Task: Create a due date automation trigger when advanced on, on the tuesday before a card is due add fields without custom field "Resume" set to a date less than 1 days ago at 11:00 AM.
Action: Mouse moved to (967, 95)
Screenshot: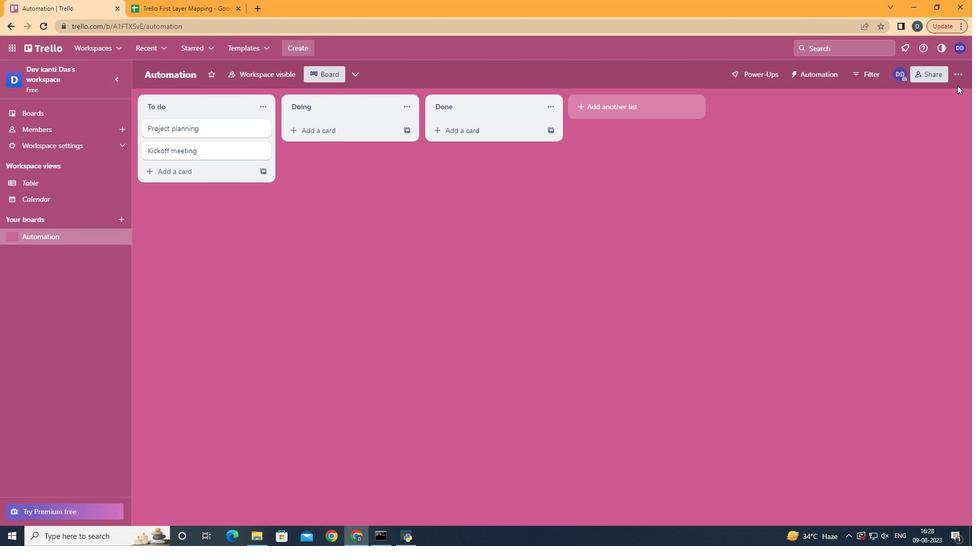 
Action: Mouse pressed left at (967, 95)
Screenshot: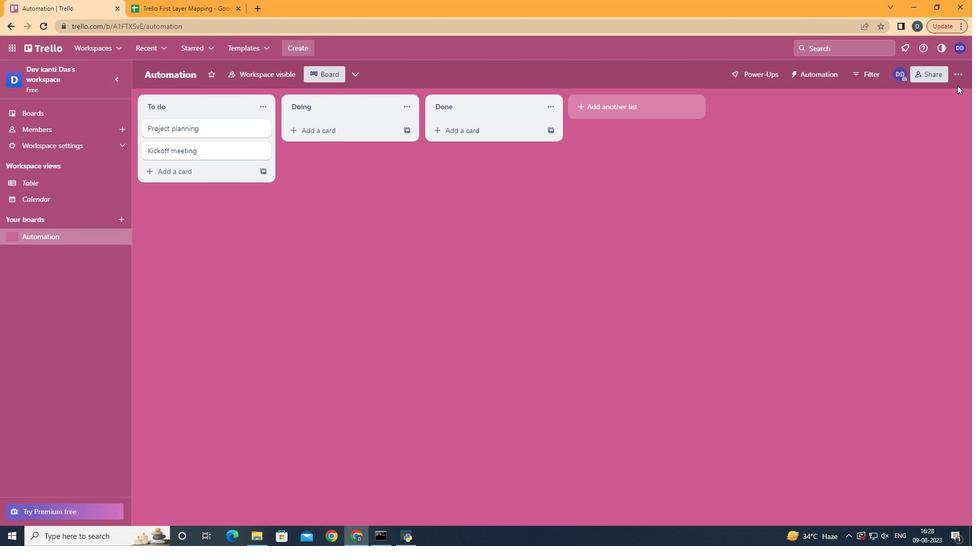 
Action: Mouse moved to (967, 88)
Screenshot: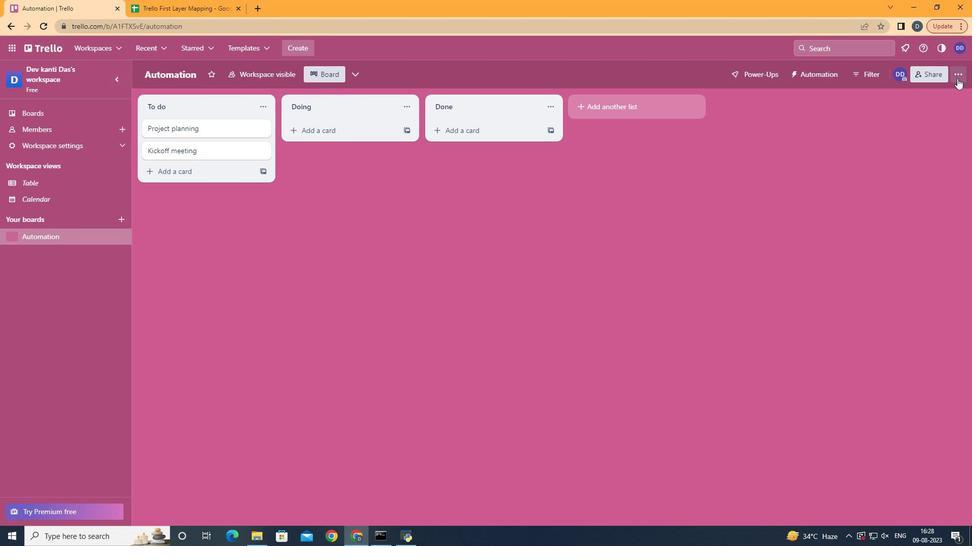 
Action: Mouse pressed left at (967, 88)
Screenshot: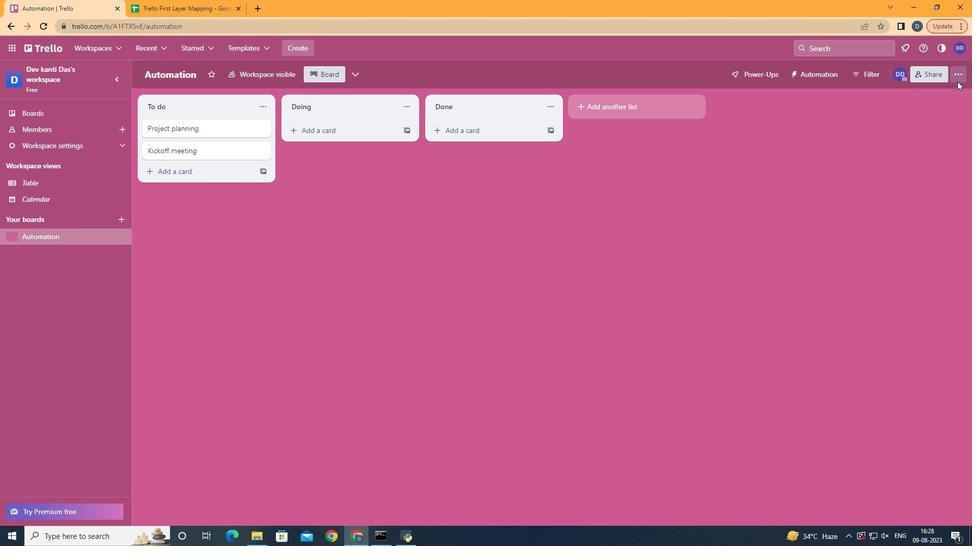 
Action: Mouse moved to (877, 232)
Screenshot: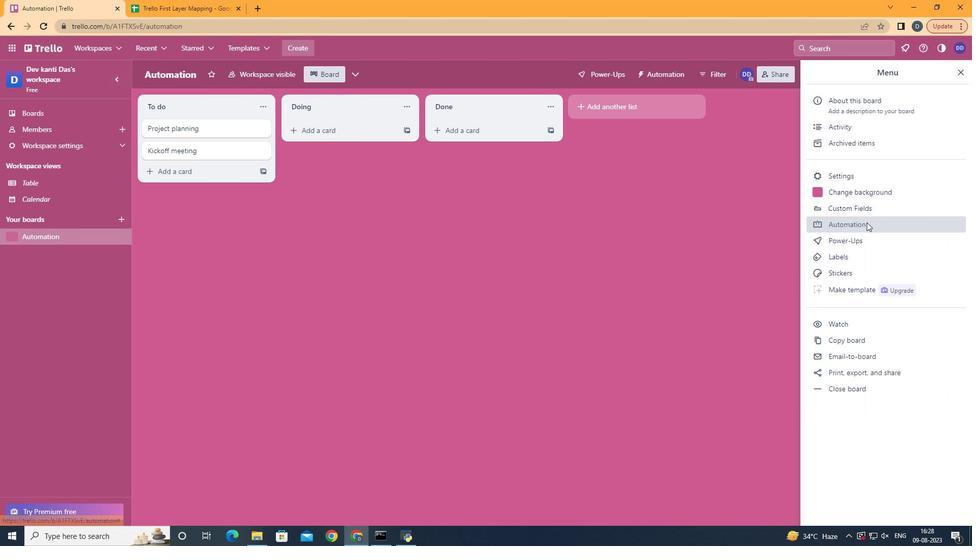 
Action: Mouse pressed left at (877, 232)
Screenshot: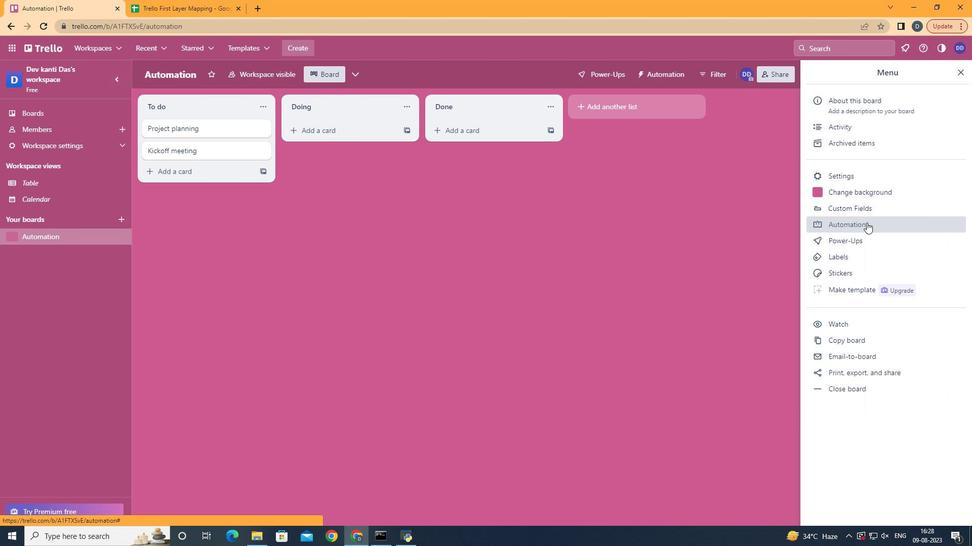 
Action: Mouse moved to (196, 216)
Screenshot: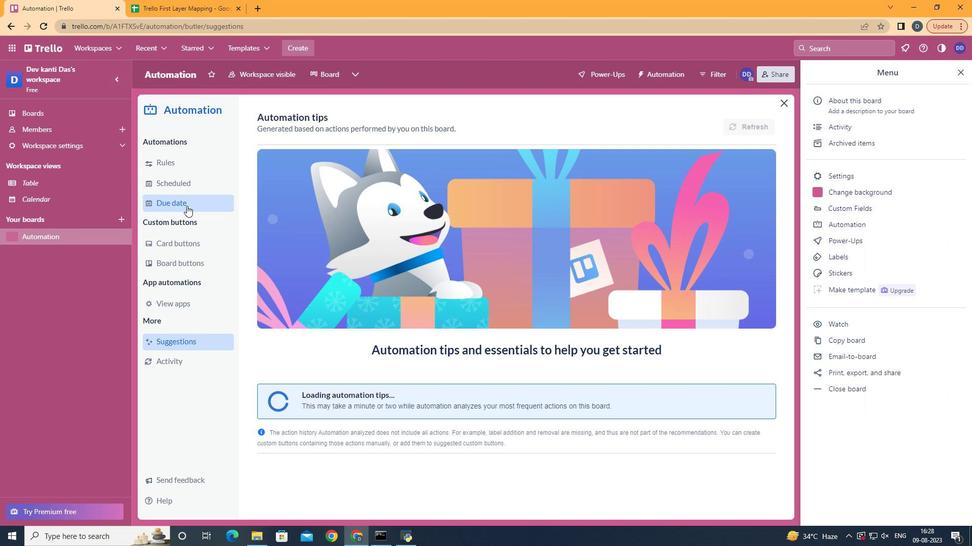 
Action: Mouse pressed left at (196, 216)
Screenshot: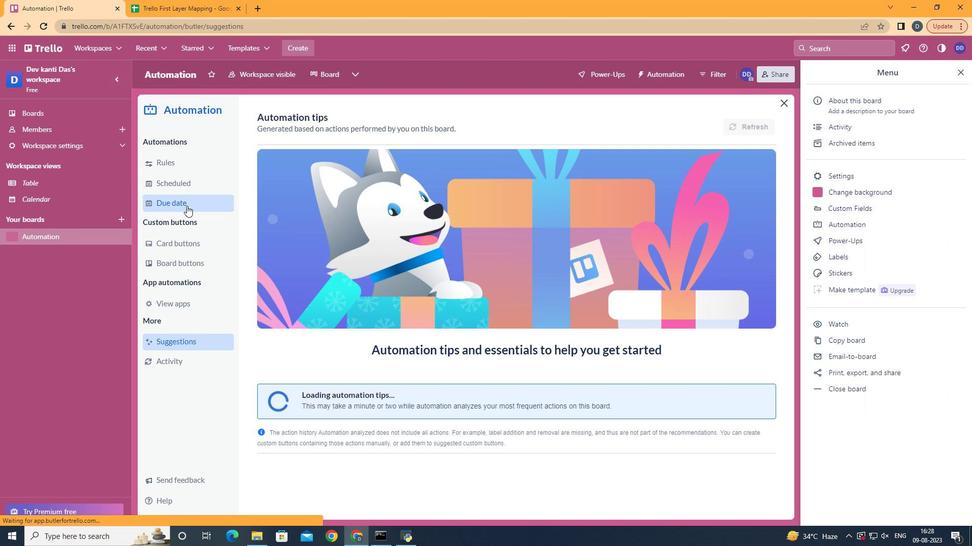 
Action: Mouse moved to (737, 130)
Screenshot: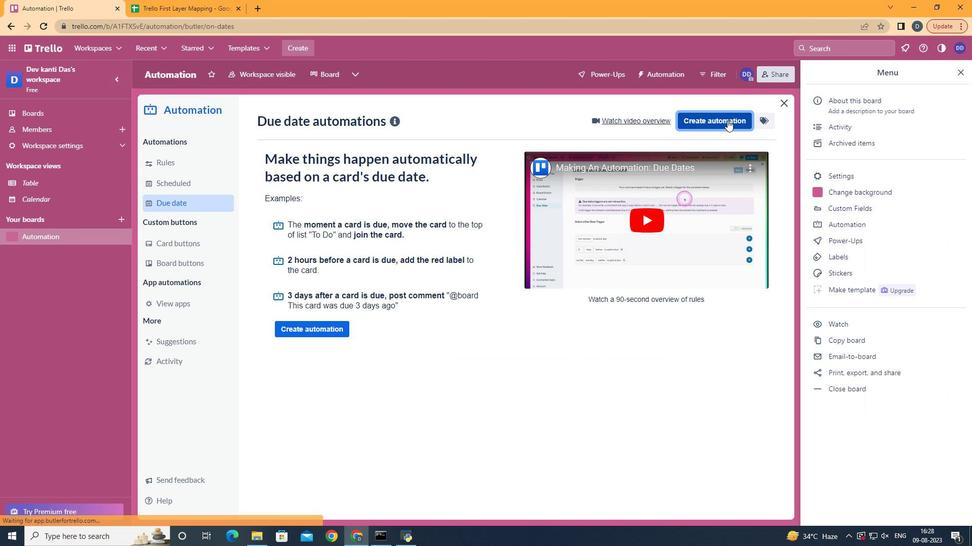 
Action: Mouse pressed left at (737, 130)
Screenshot: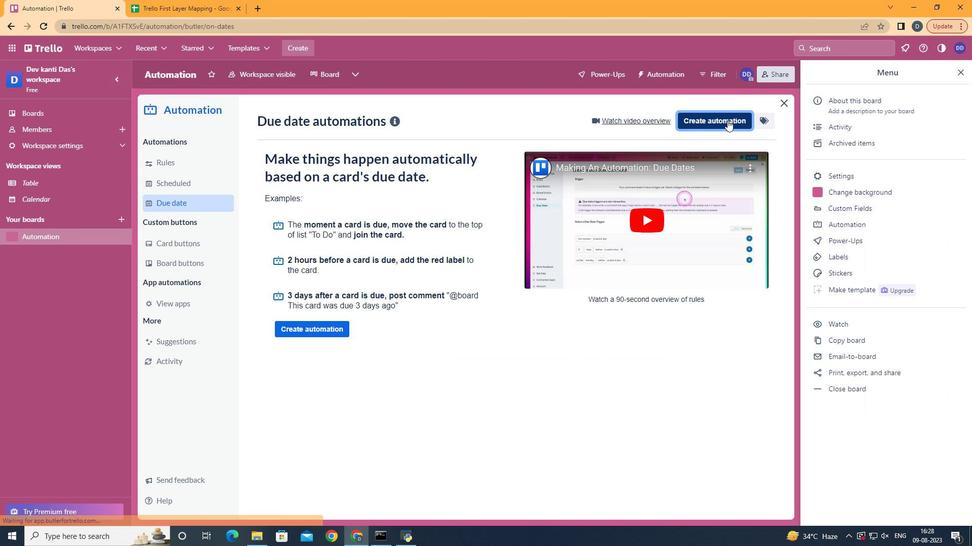 
Action: Mouse moved to (493, 228)
Screenshot: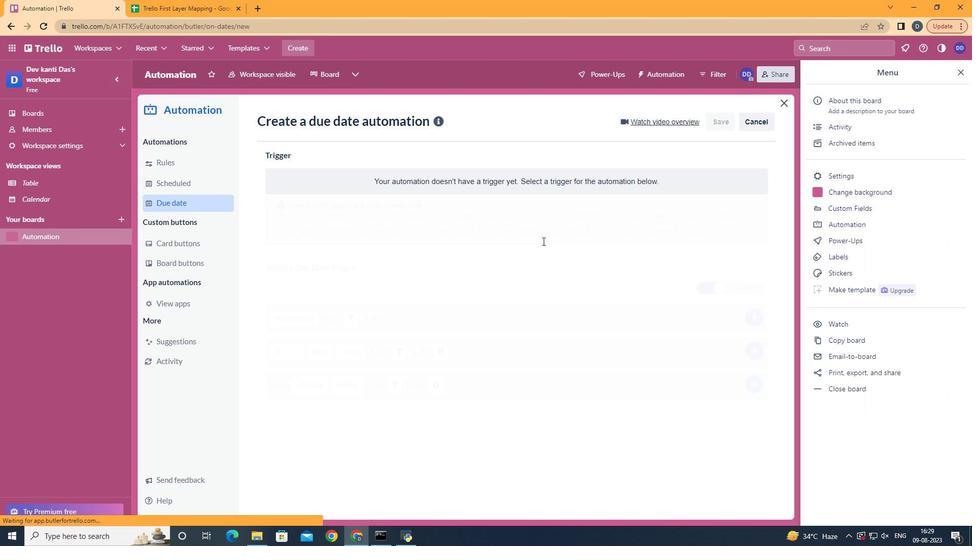 
Action: Mouse pressed left at (493, 228)
Screenshot: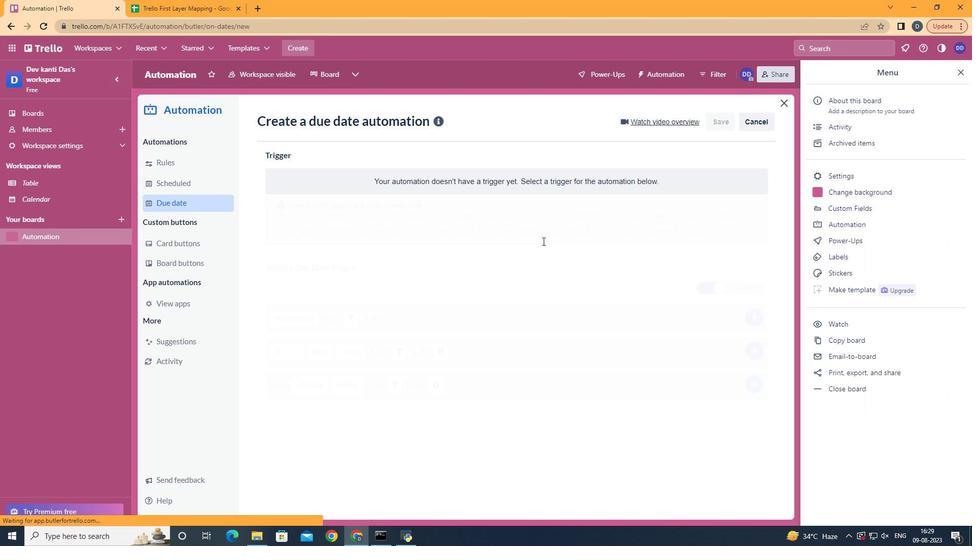 
Action: Mouse moved to (311, 296)
Screenshot: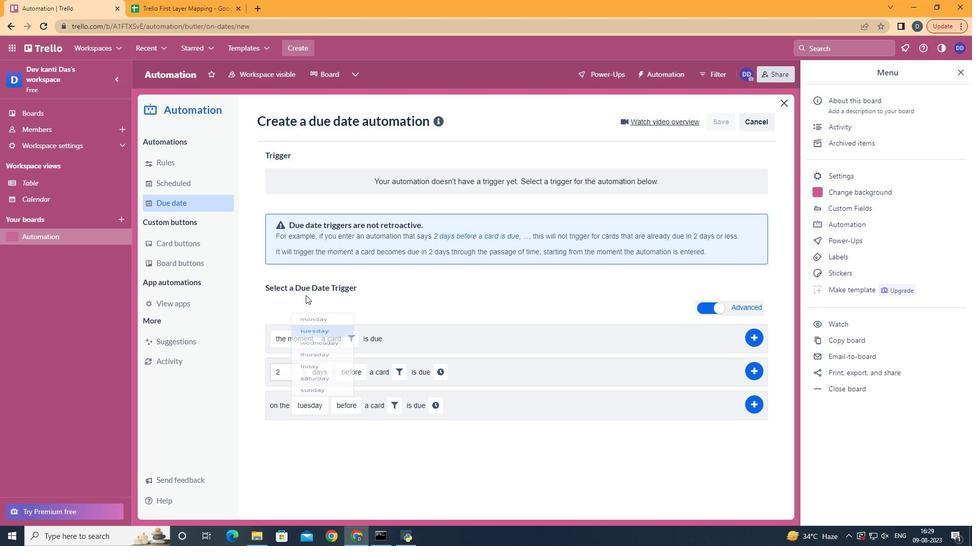
Action: Mouse pressed left at (311, 296)
Screenshot: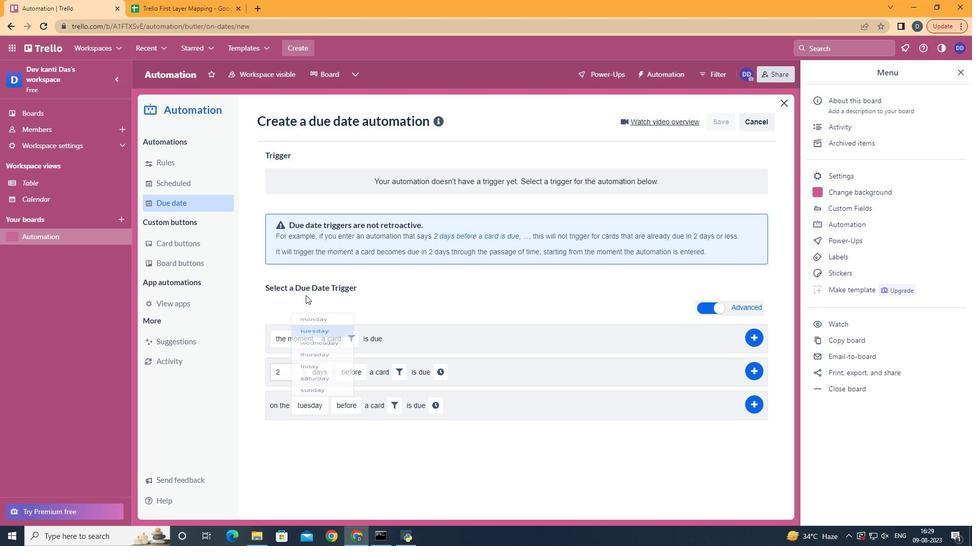 
Action: Mouse moved to (403, 411)
Screenshot: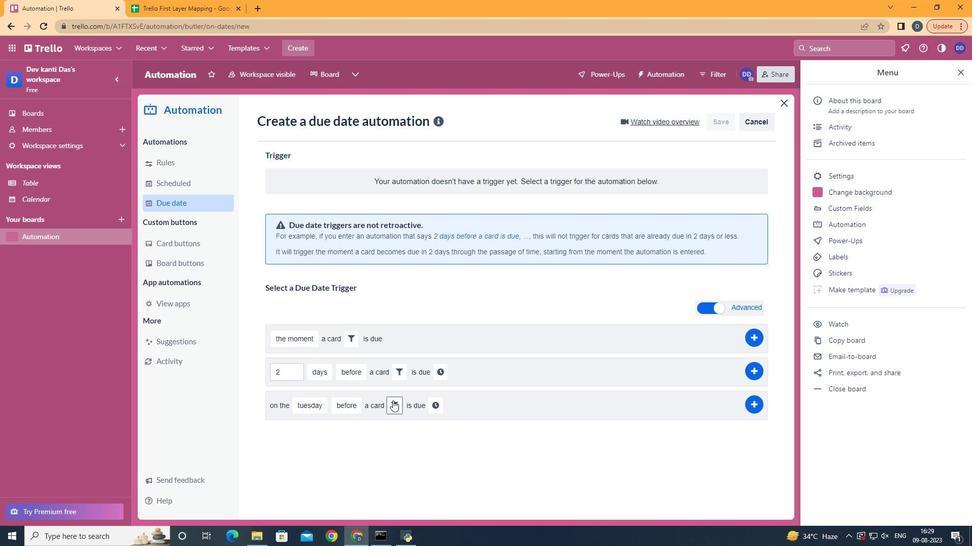 
Action: Mouse pressed left at (403, 411)
Screenshot: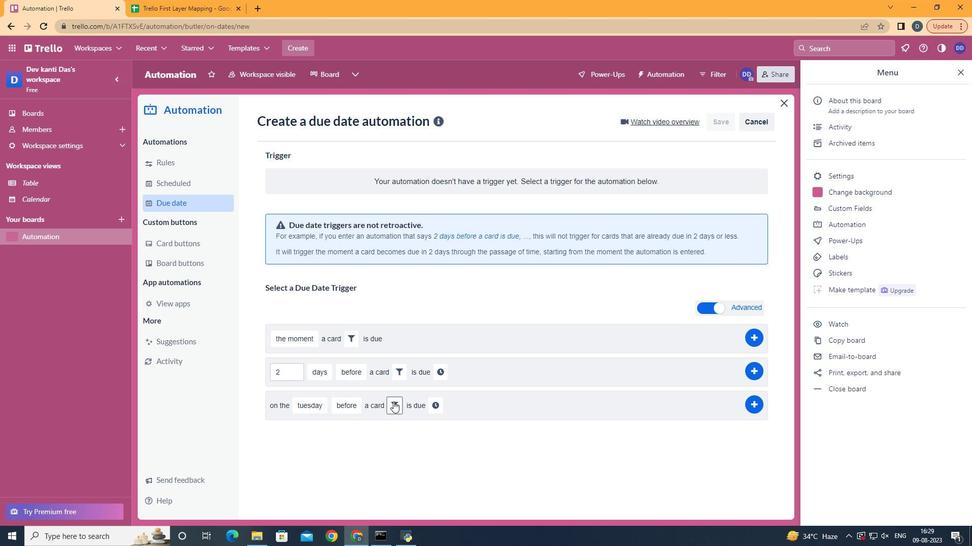
Action: Mouse moved to (562, 452)
Screenshot: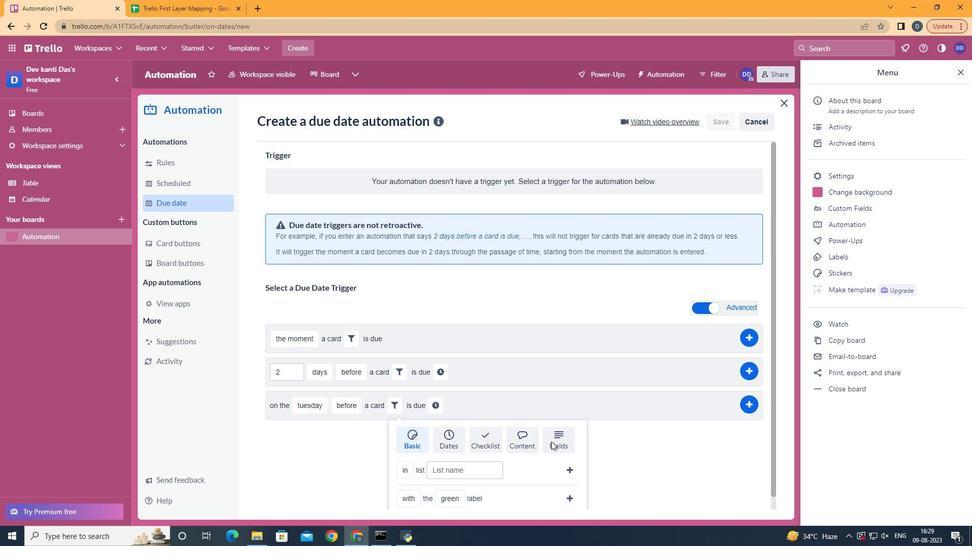 
Action: Mouse pressed left at (562, 452)
Screenshot: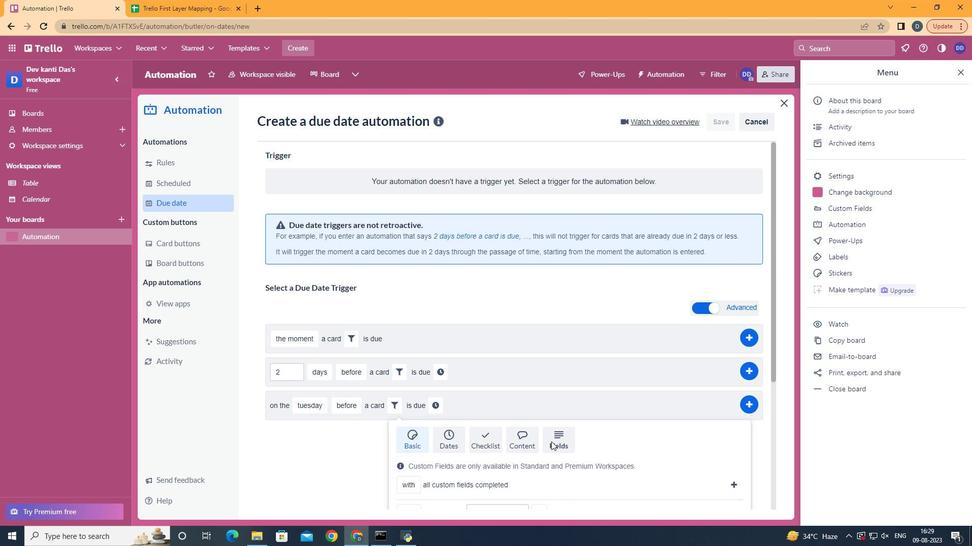 
Action: Mouse moved to (561, 452)
Screenshot: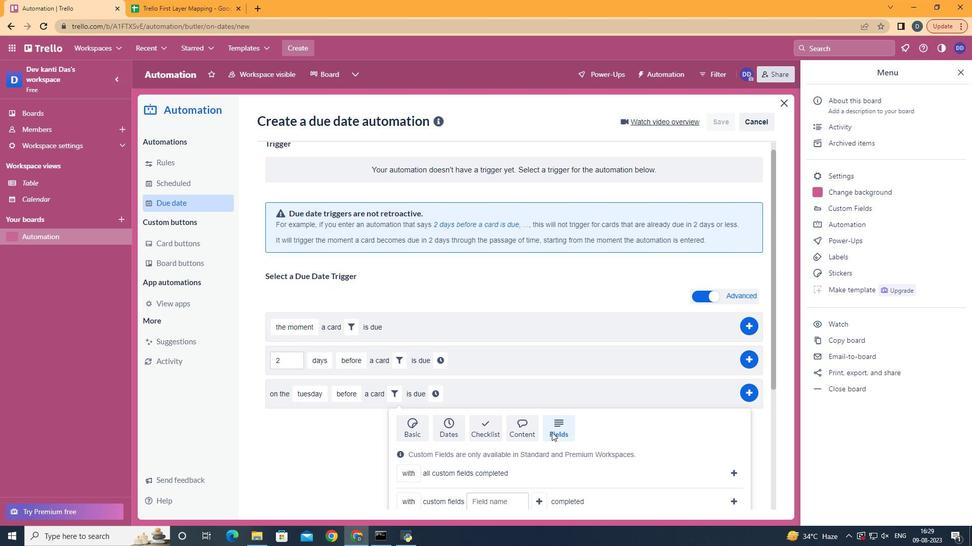 
Action: Mouse scrolled (561, 451) with delta (0, 0)
Screenshot: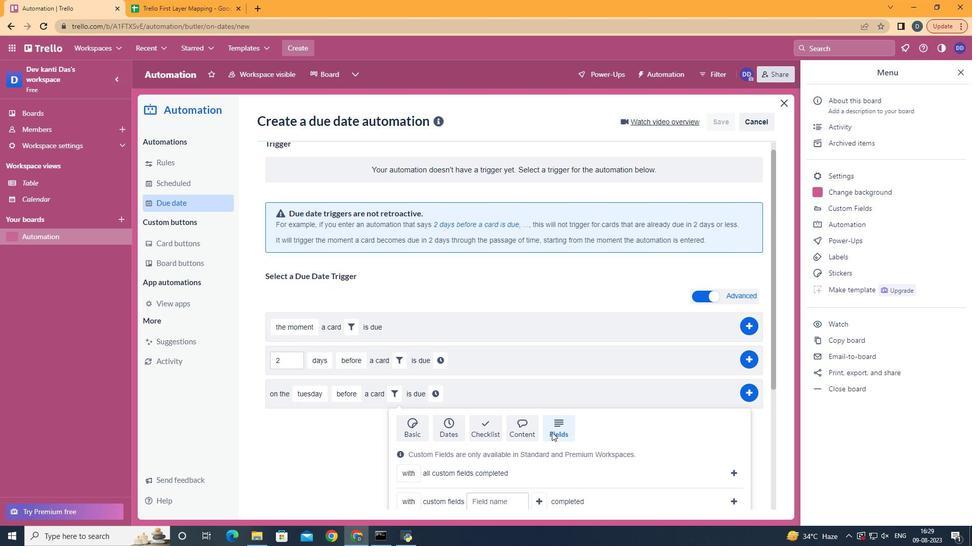 
Action: Mouse scrolled (561, 451) with delta (0, 0)
Screenshot: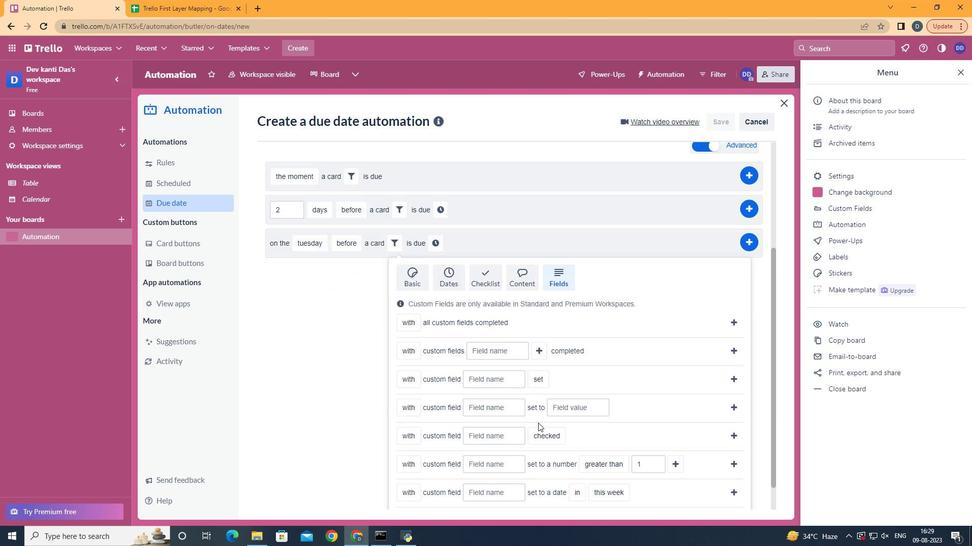 
Action: Mouse scrolled (561, 451) with delta (0, 0)
Screenshot: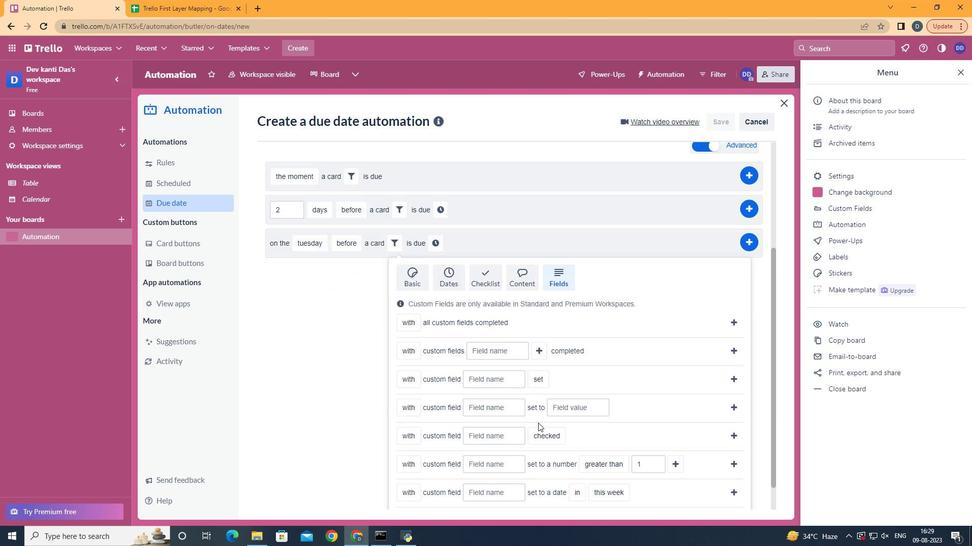 
Action: Mouse scrolled (561, 451) with delta (0, 0)
Screenshot: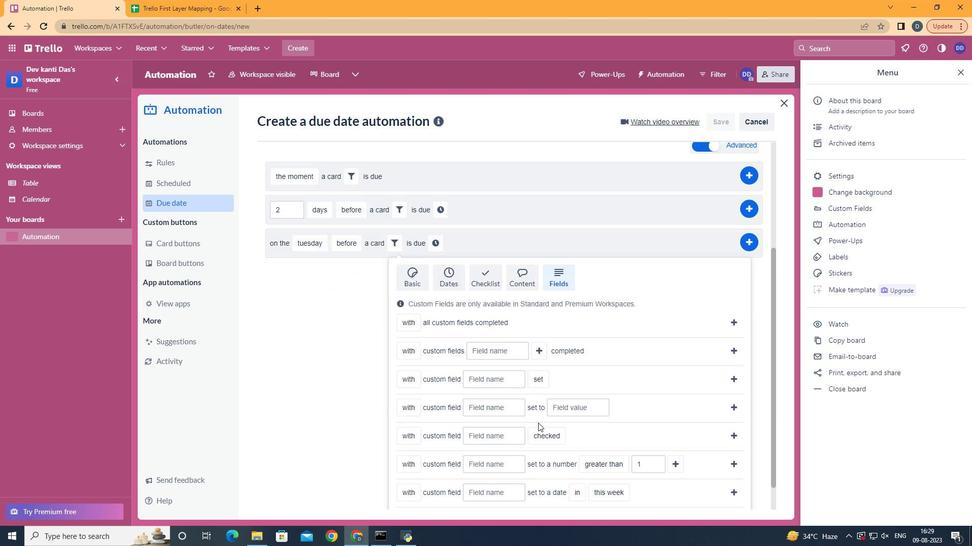 
Action: Mouse scrolled (561, 451) with delta (0, 0)
Screenshot: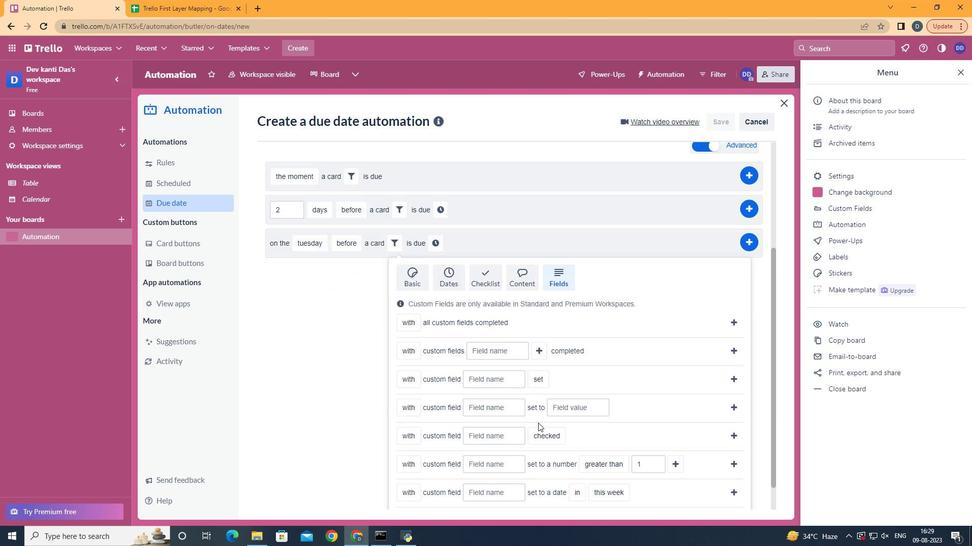 
Action: Mouse moved to (441, 476)
Screenshot: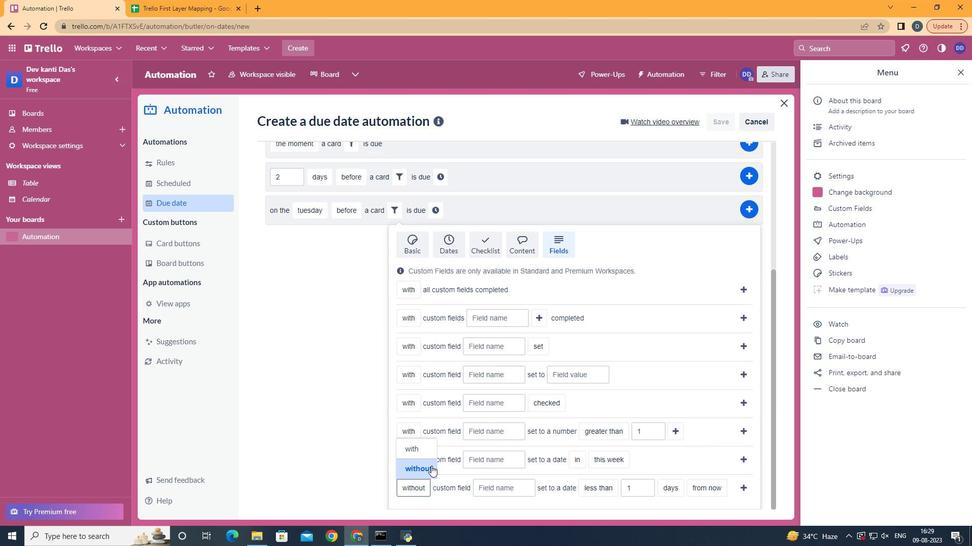 
Action: Mouse pressed left at (441, 476)
Screenshot: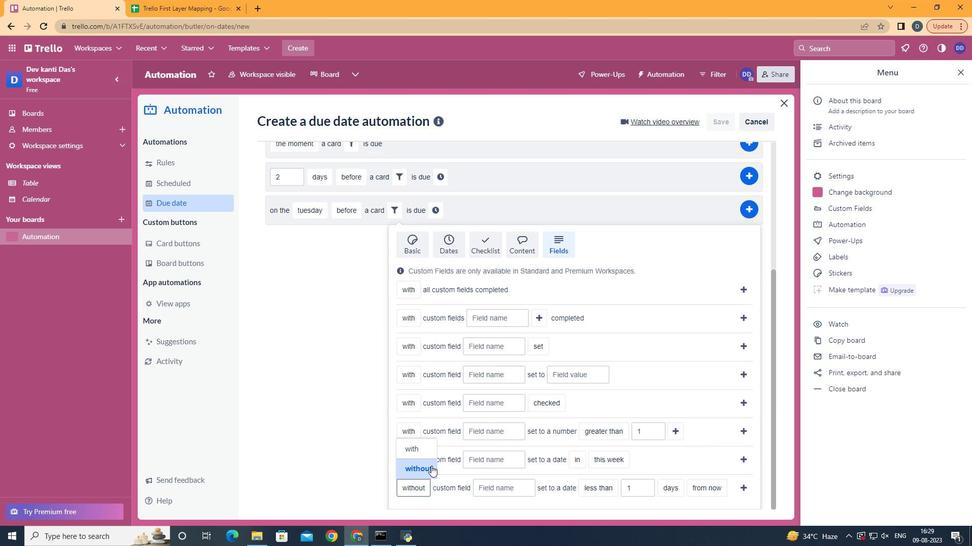 
Action: Mouse moved to (500, 498)
Screenshot: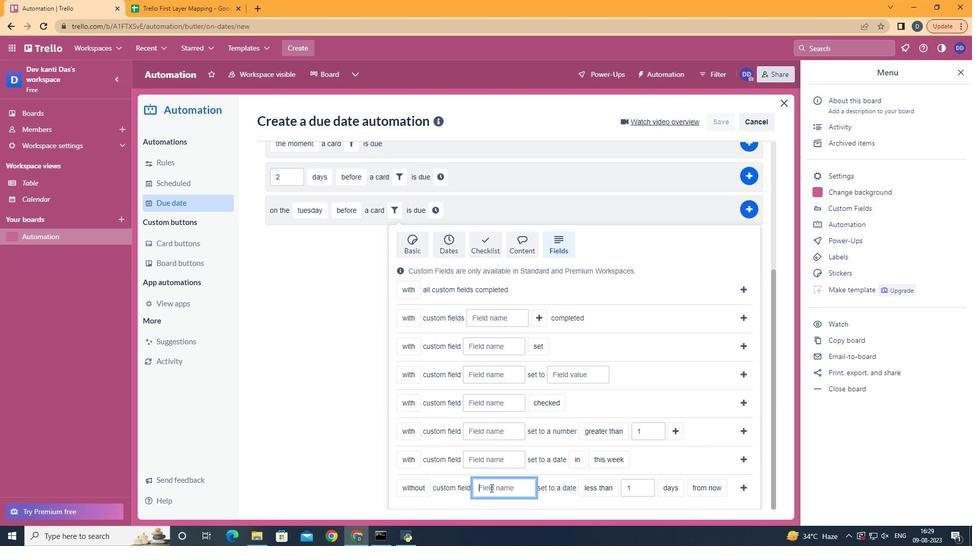 
Action: Mouse pressed left at (500, 498)
Screenshot: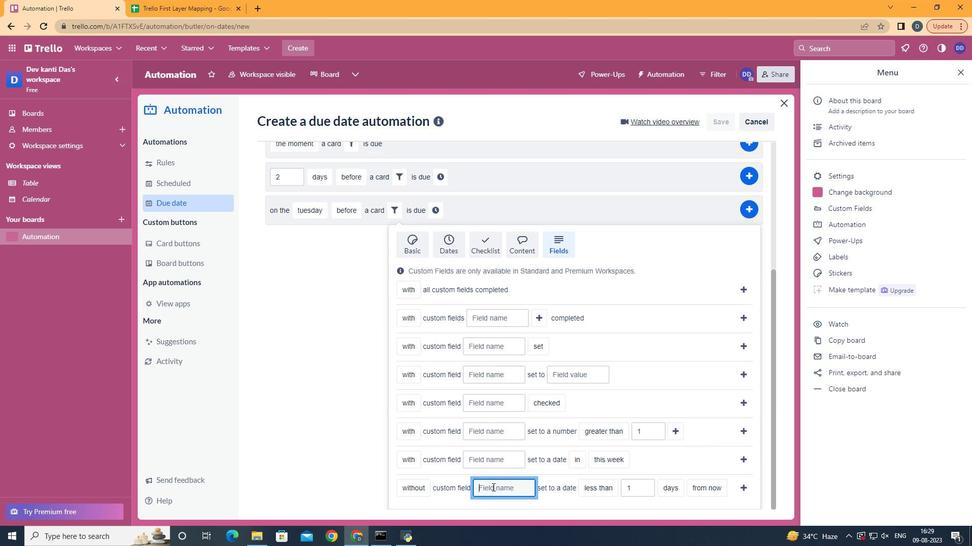 
Action: Mouse moved to (503, 497)
Screenshot: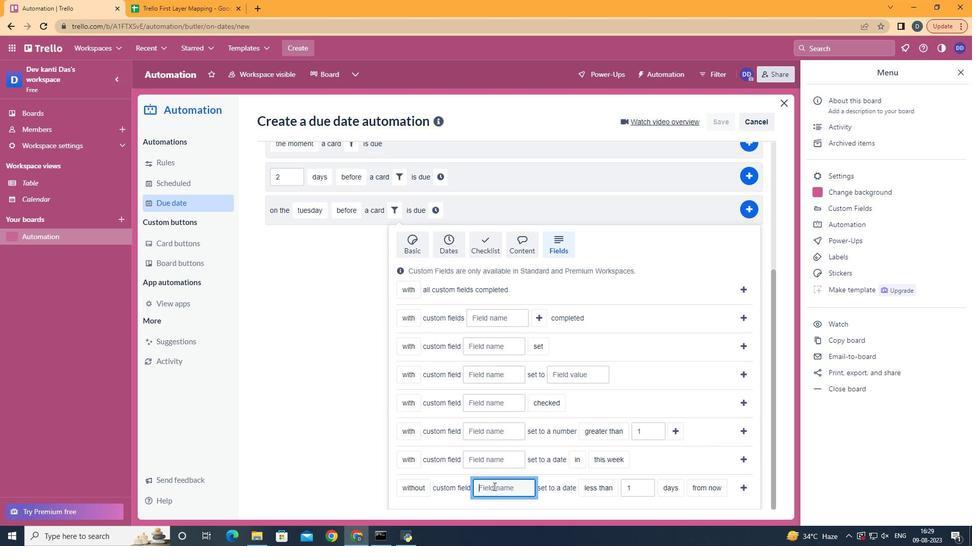 
Action: Key pressed <Key.shift>Resume
Screenshot: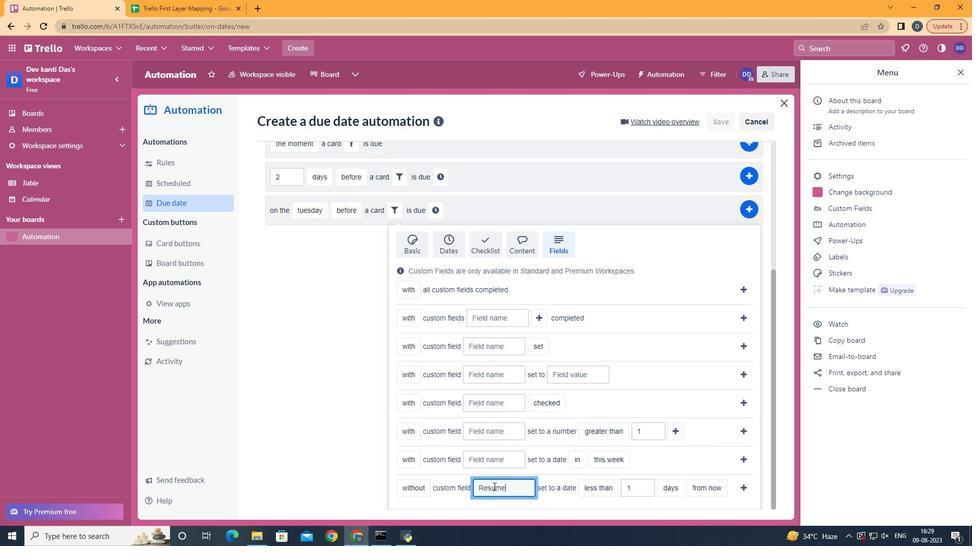 
Action: Mouse moved to (607, 425)
Screenshot: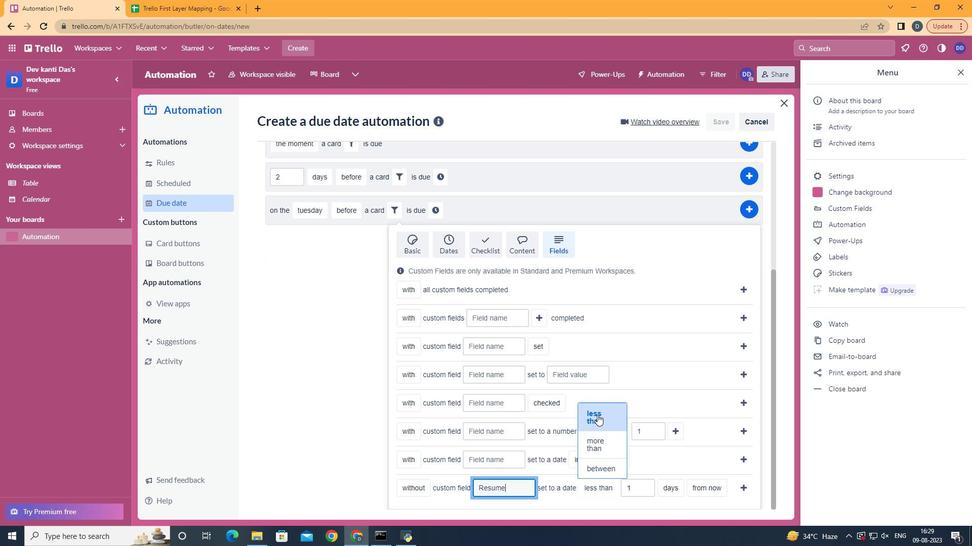 
Action: Mouse pressed left at (607, 425)
Screenshot: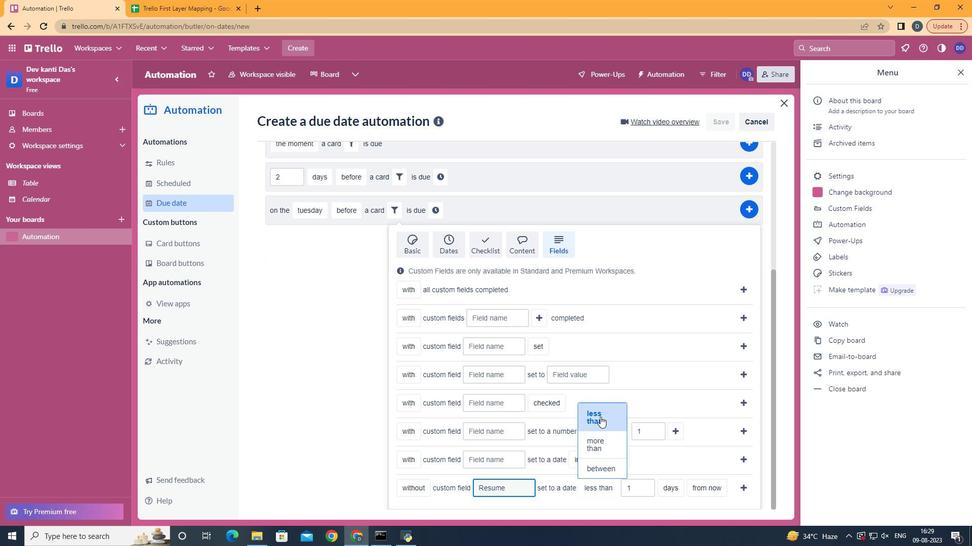 
Action: Mouse moved to (692, 459)
Screenshot: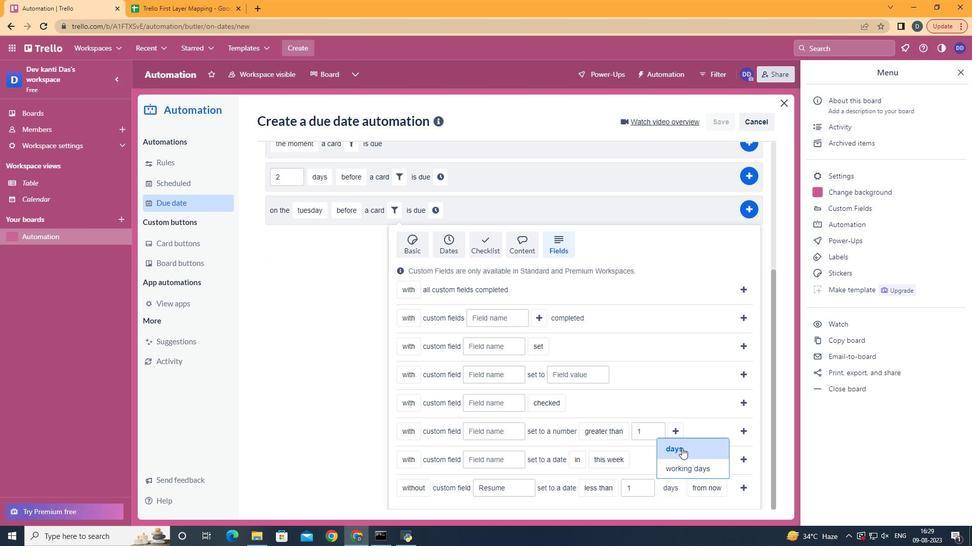 
Action: Mouse pressed left at (692, 459)
Screenshot: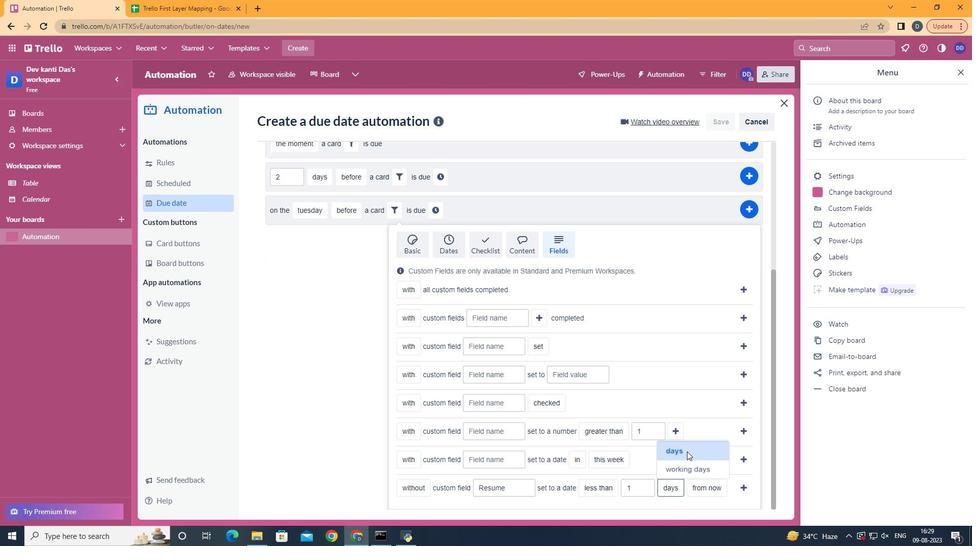 
Action: Mouse moved to (729, 481)
Screenshot: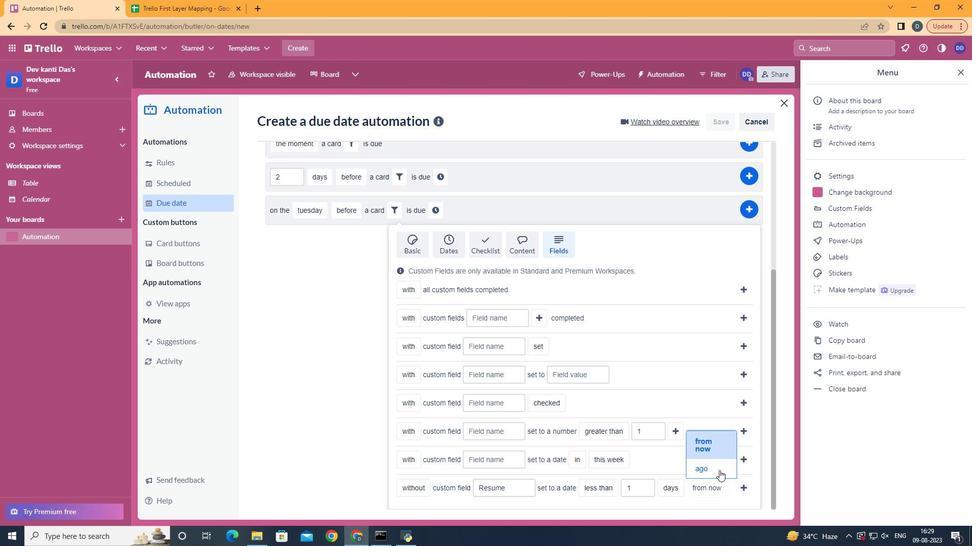 
Action: Mouse pressed left at (729, 481)
Screenshot: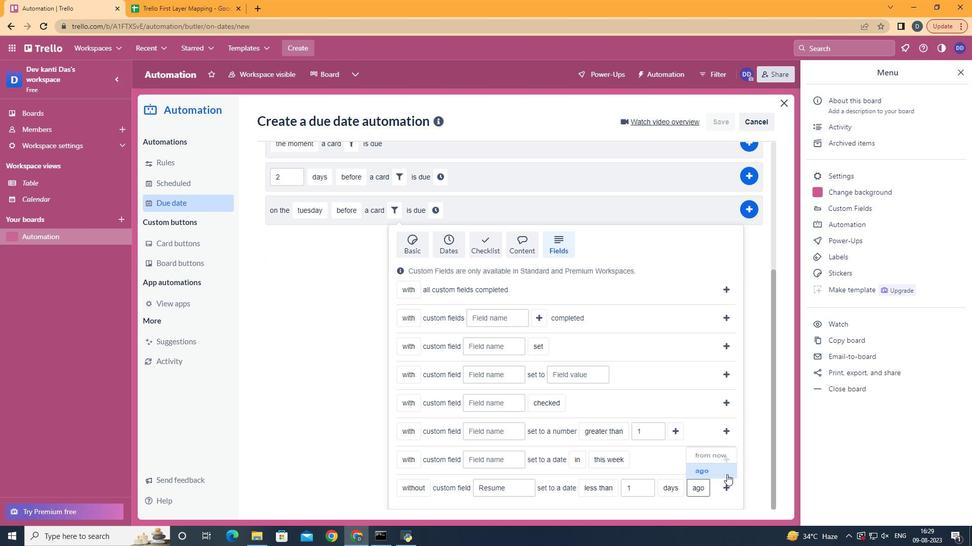 
Action: Mouse moved to (740, 499)
Screenshot: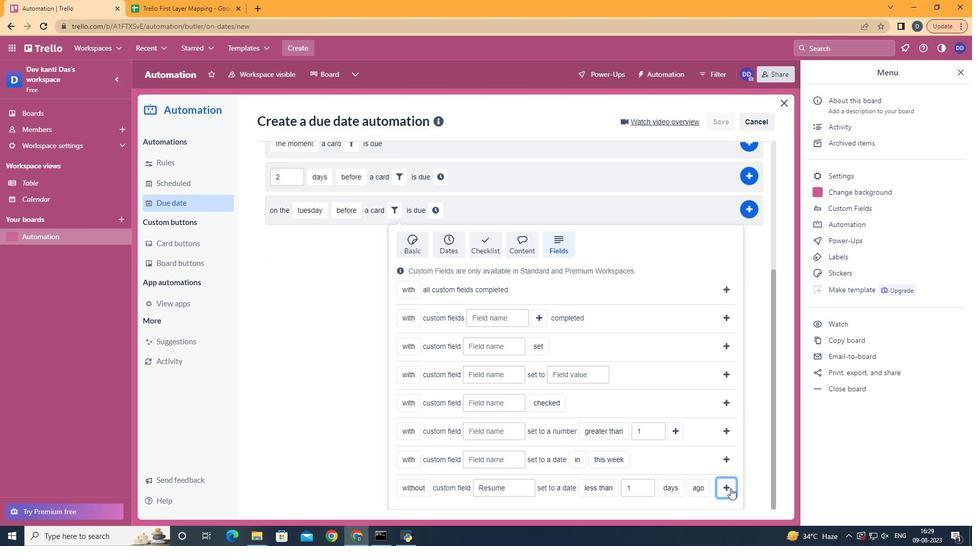 
Action: Mouse pressed left at (740, 499)
Screenshot: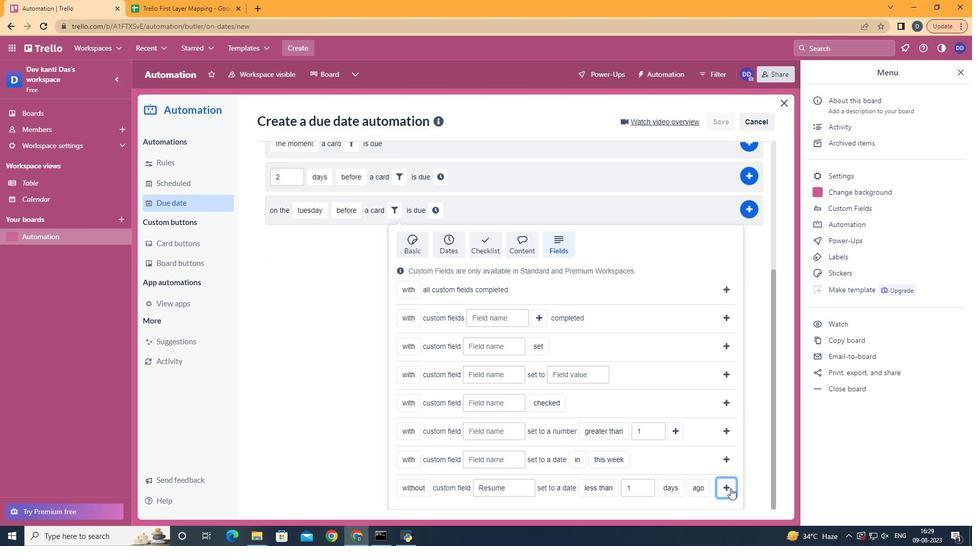 
Action: Mouse moved to (681, 418)
Screenshot: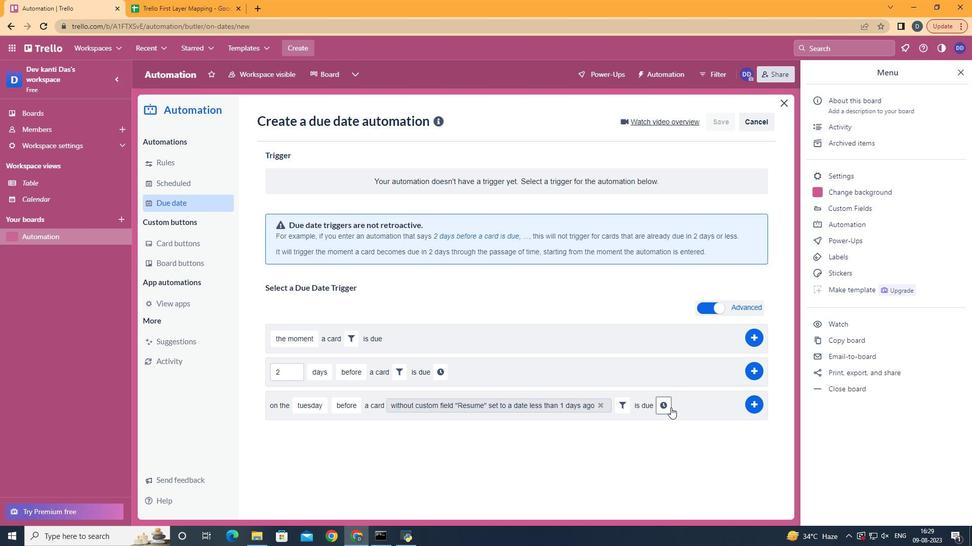 
Action: Mouse pressed left at (681, 418)
Screenshot: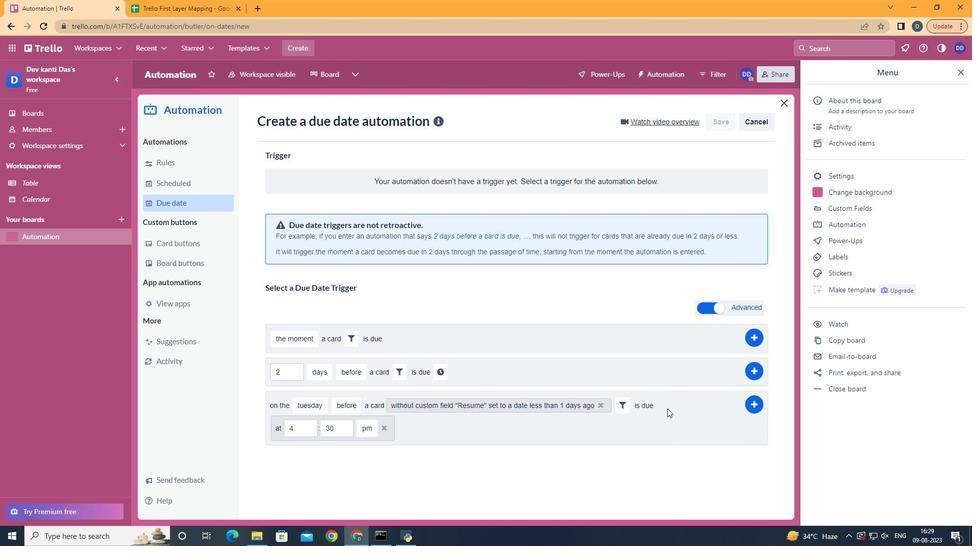 
Action: Mouse moved to (312, 431)
Screenshot: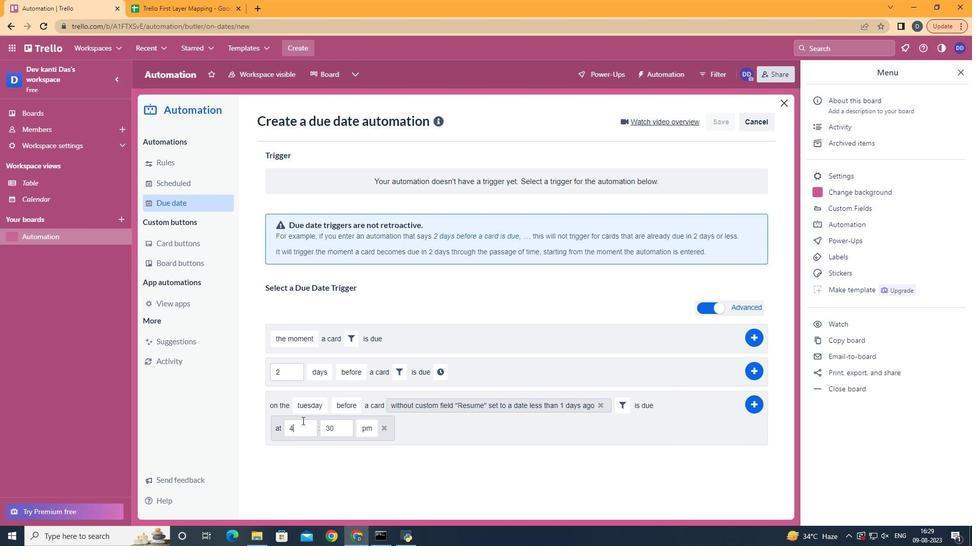 
Action: Mouse pressed left at (312, 431)
Screenshot: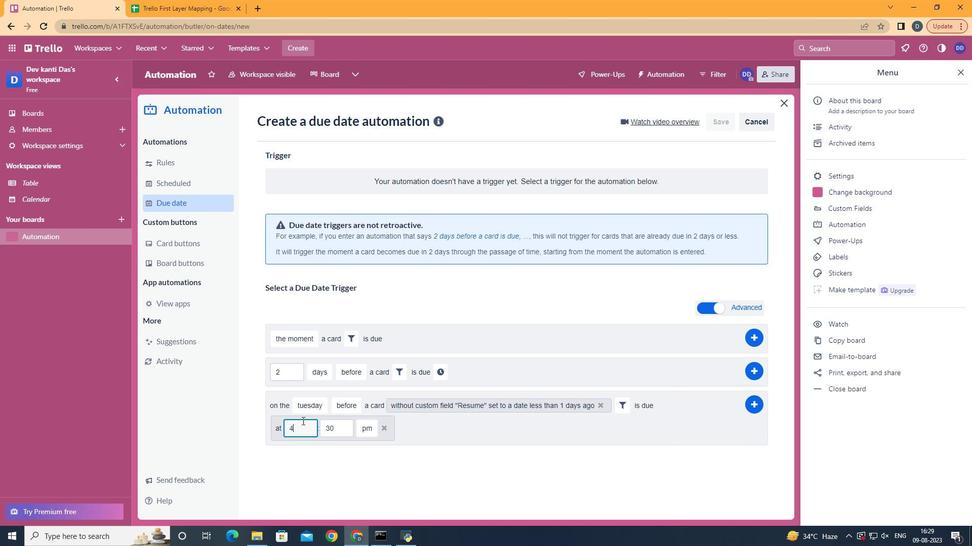 
Action: Mouse moved to (299, 438)
Screenshot: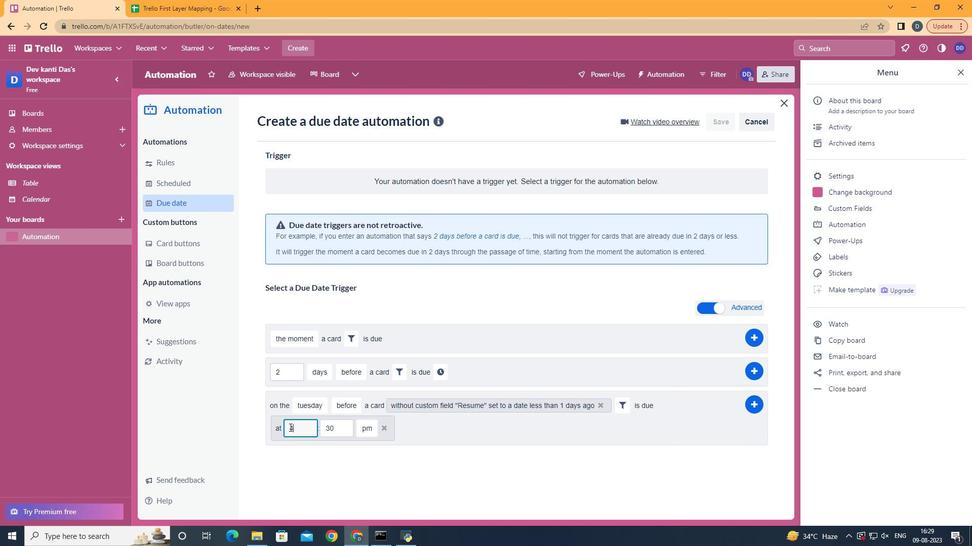 
Action: Key pressed <Key.backspace>11
Screenshot: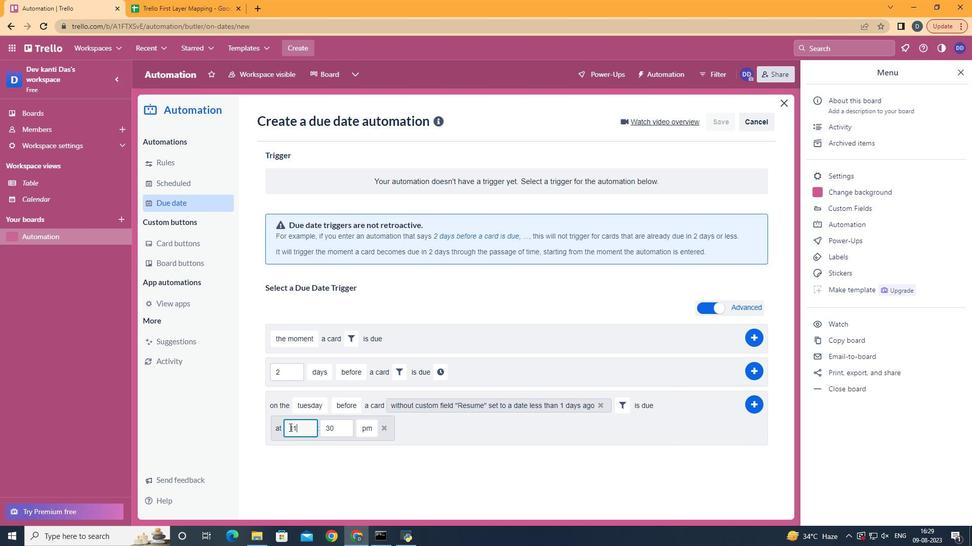 
Action: Mouse moved to (360, 441)
Screenshot: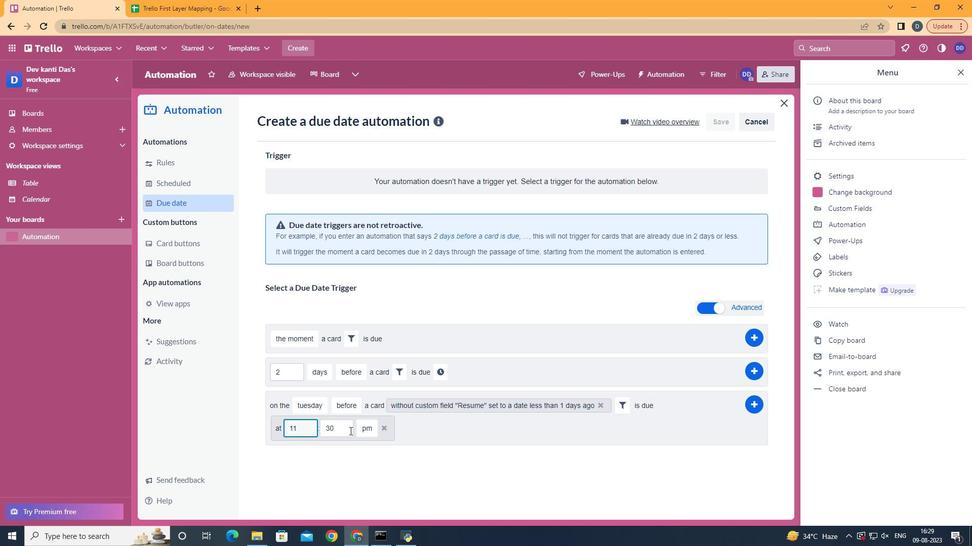 
Action: Mouse pressed left at (360, 441)
Screenshot: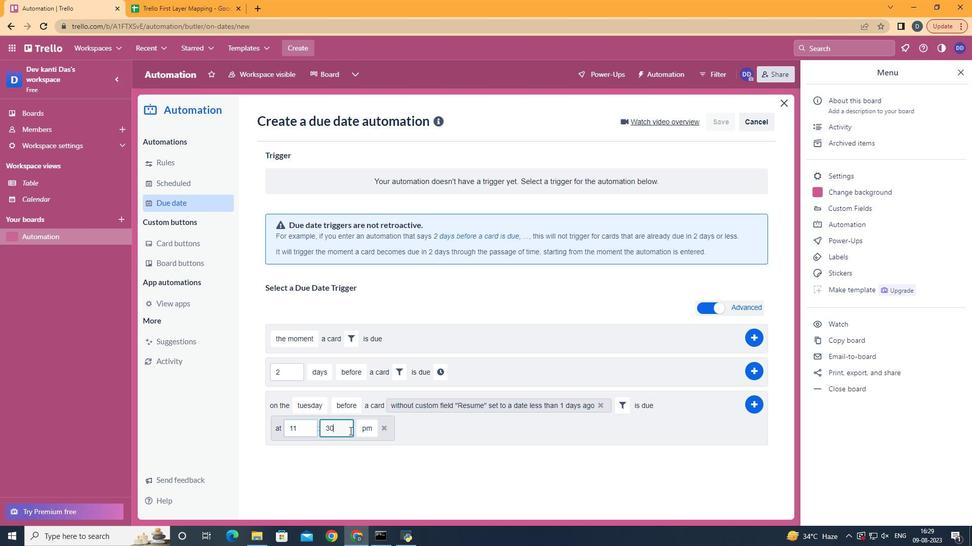 
Action: Mouse moved to (313, 456)
Screenshot: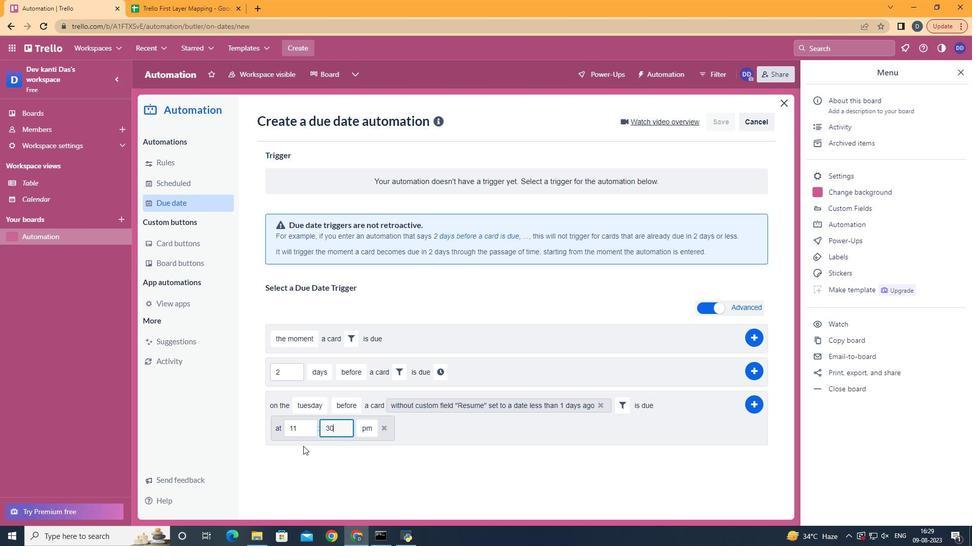 
Action: Key pressed <Key.backspace><Key.backspace>00
Screenshot: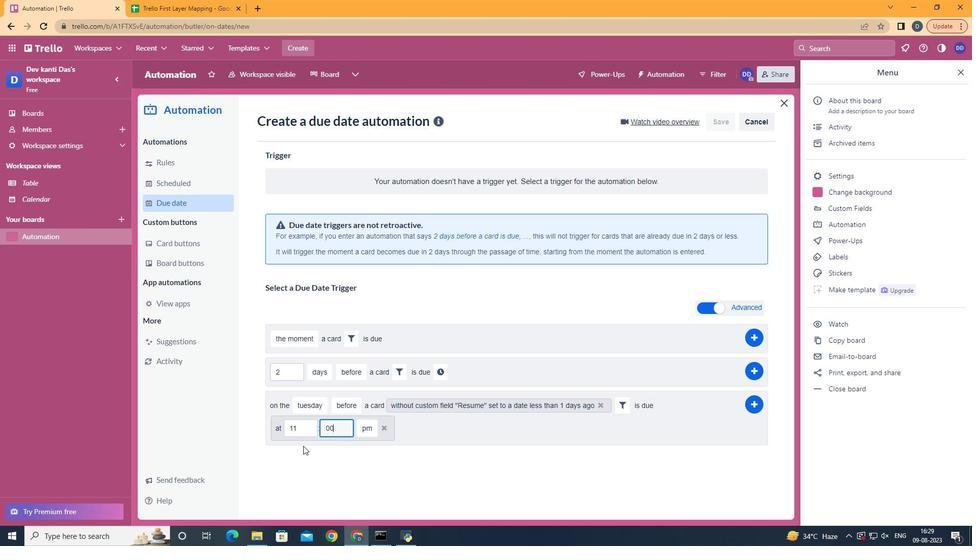 
Action: Mouse moved to (377, 456)
Screenshot: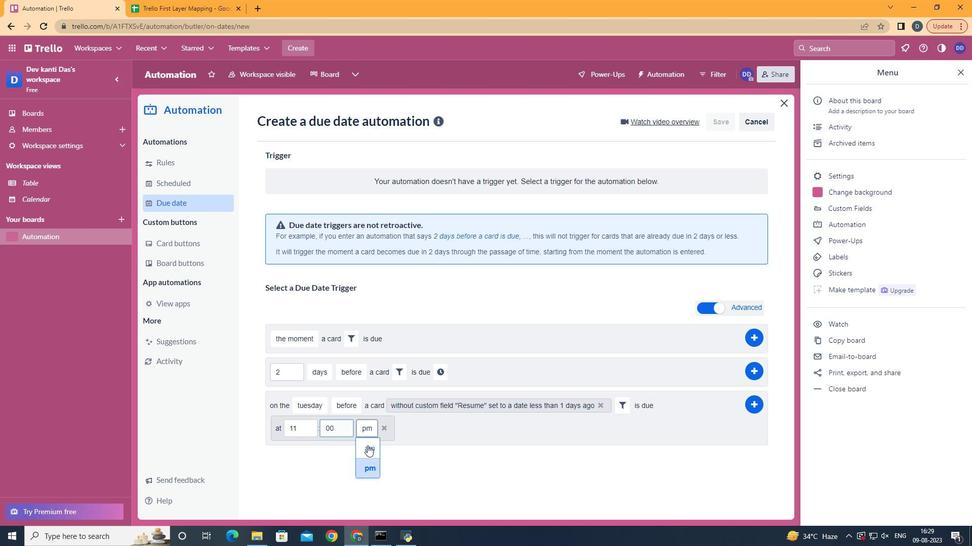 
Action: Mouse pressed left at (377, 456)
Screenshot: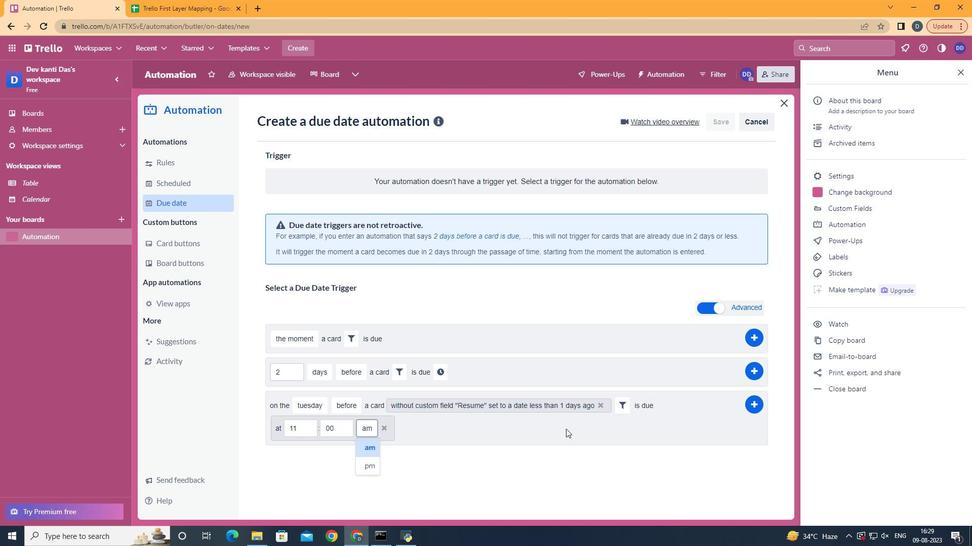 
Action: Mouse moved to (769, 414)
Screenshot: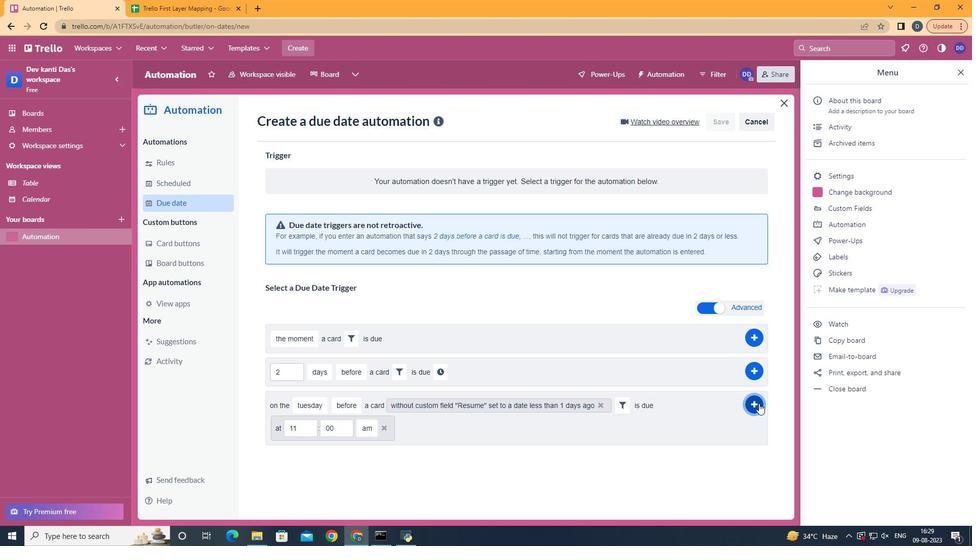 
Action: Mouse pressed left at (769, 414)
Screenshot: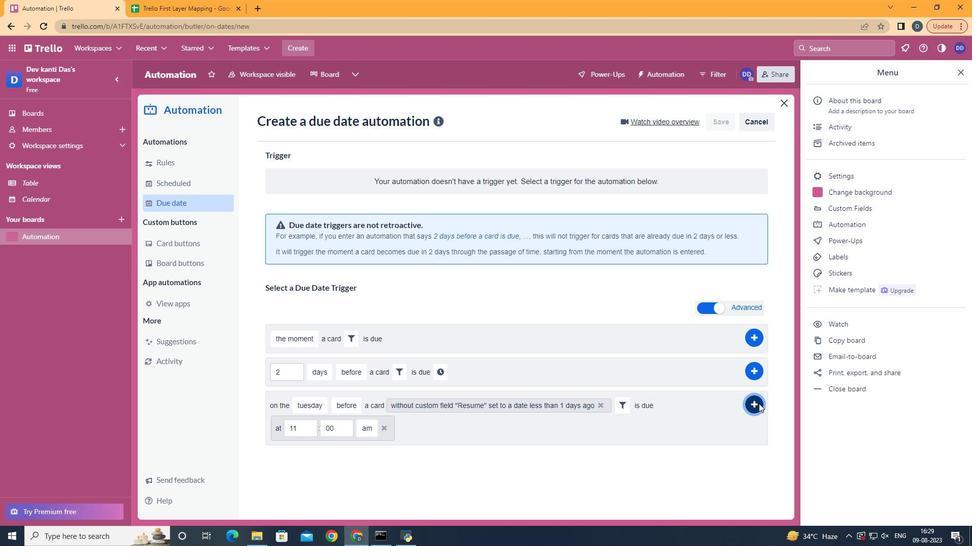 
Action: Mouse moved to (404, 166)
Screenshot: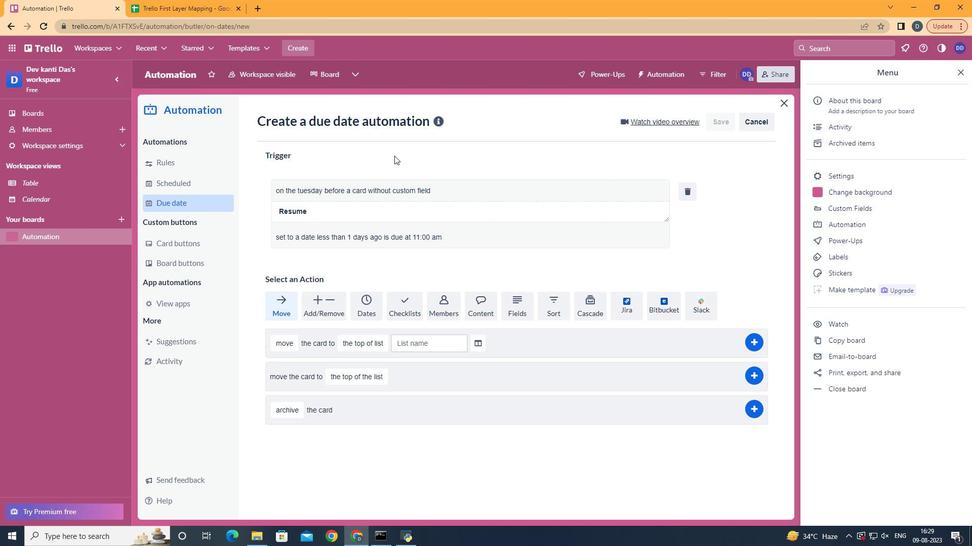
